 Task: Edit the theme color of the profile "Smith" to Light teal.
Action: Mouse moved to (1235, 31)
Screenshot: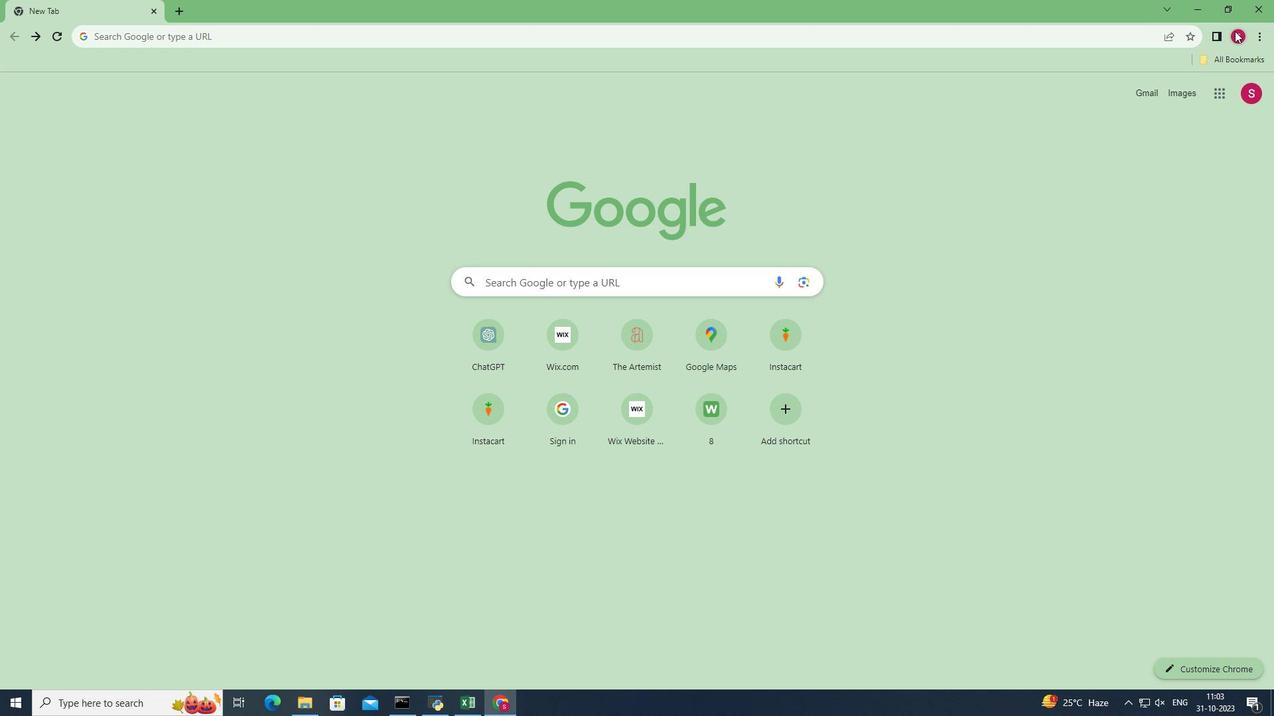 
Action: Mouse pressed left at (1235, 31)
Screenshot: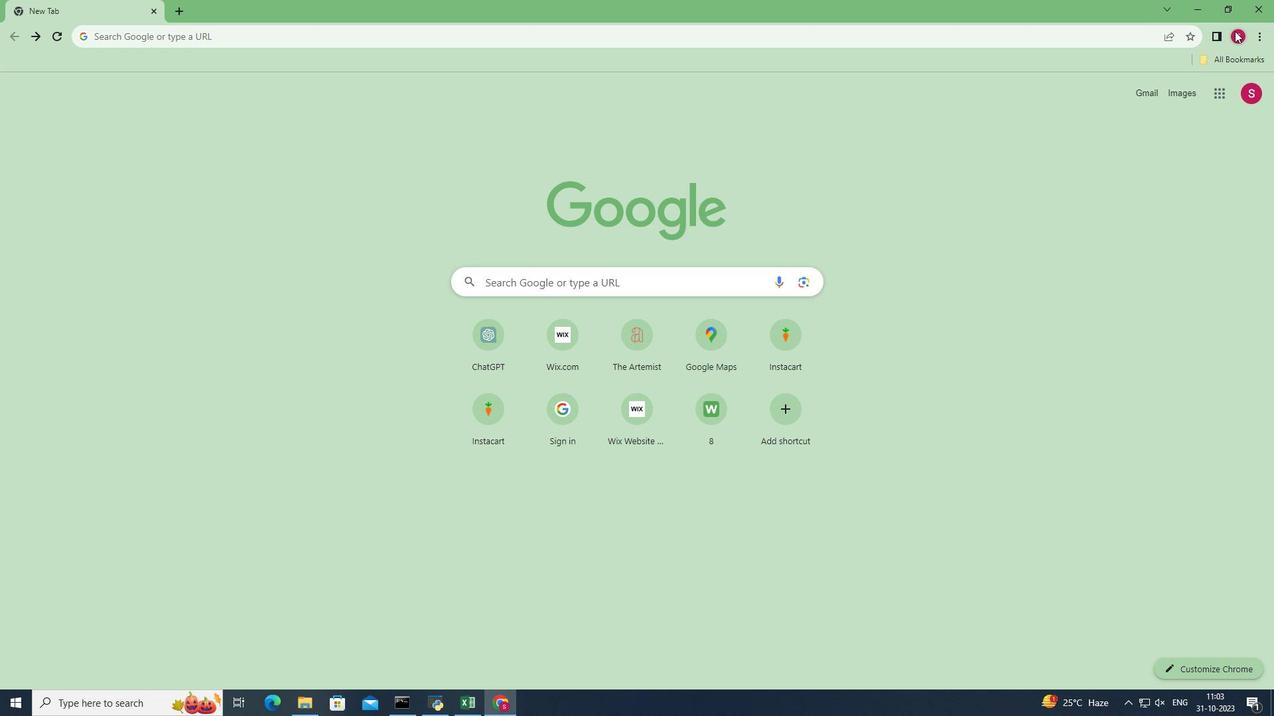 
Action: Mouse moved to (1231, 332)
Screenshot: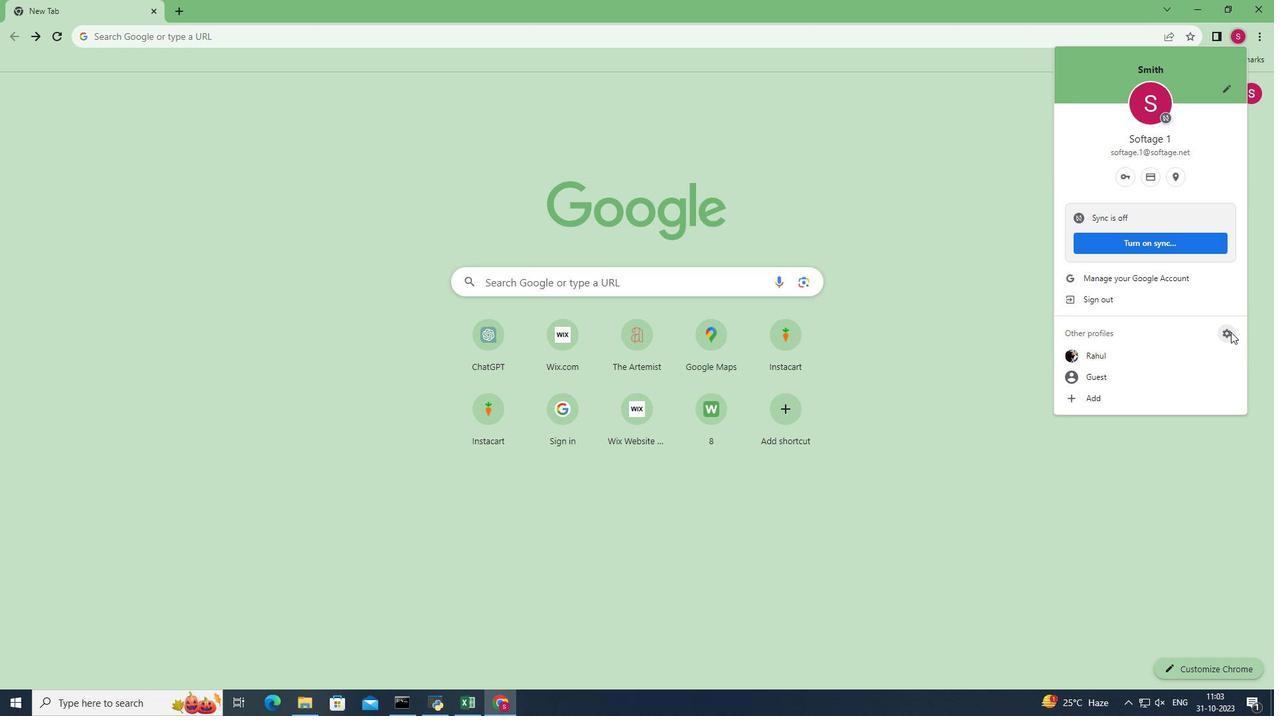 
Action: Mouse pressed left at (1231, 332)
Screenshot: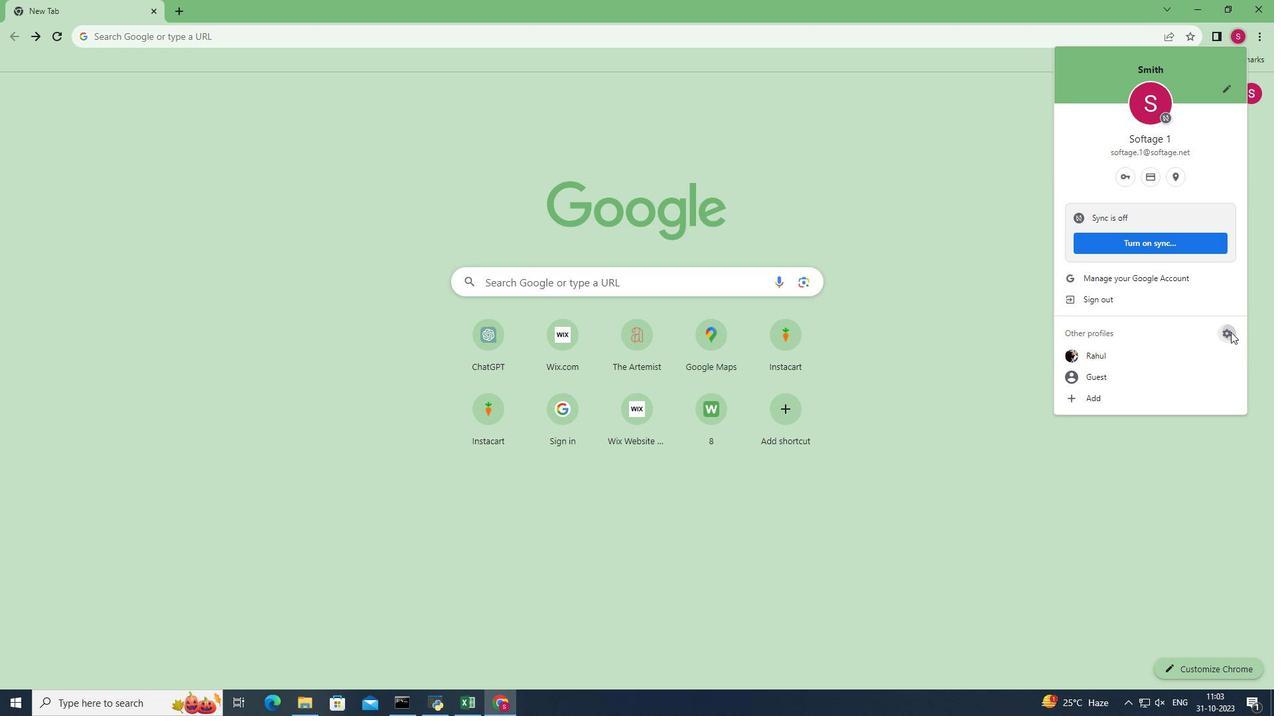 
Action: Mouse moved to (687, 359)
Screenshot: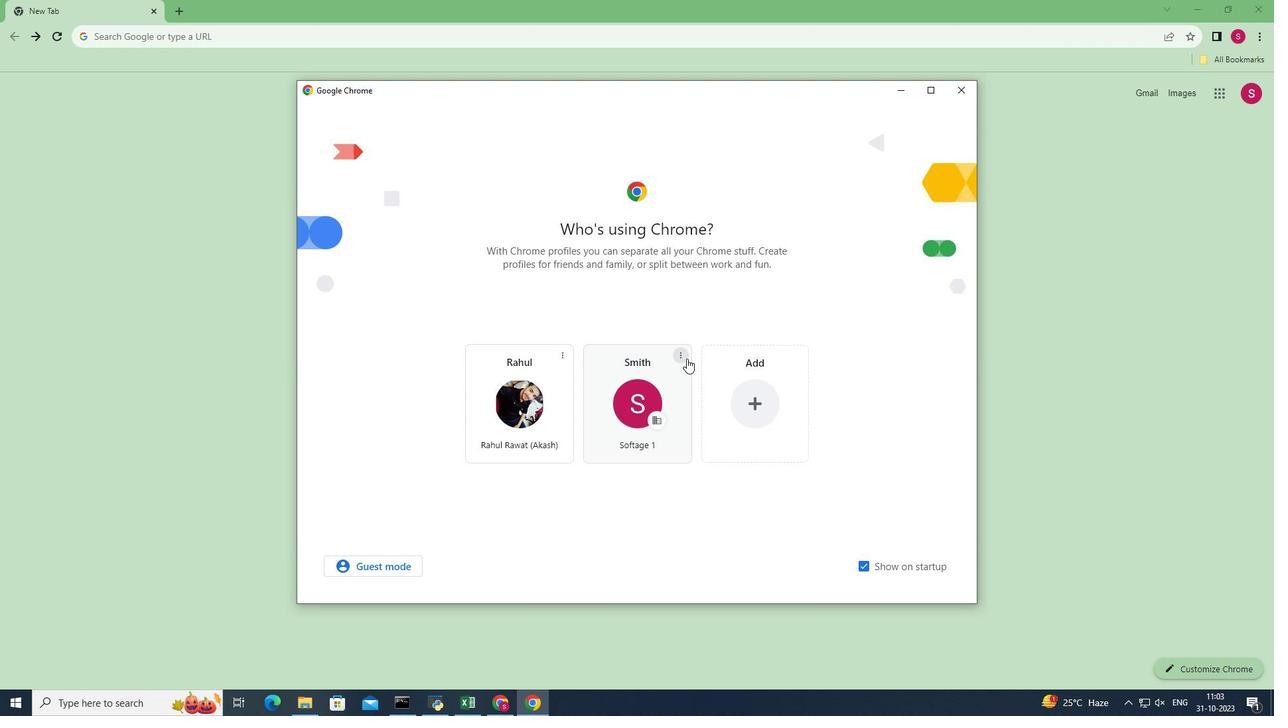
Action: Mouse pressed left at (687, 359)
Screenshot: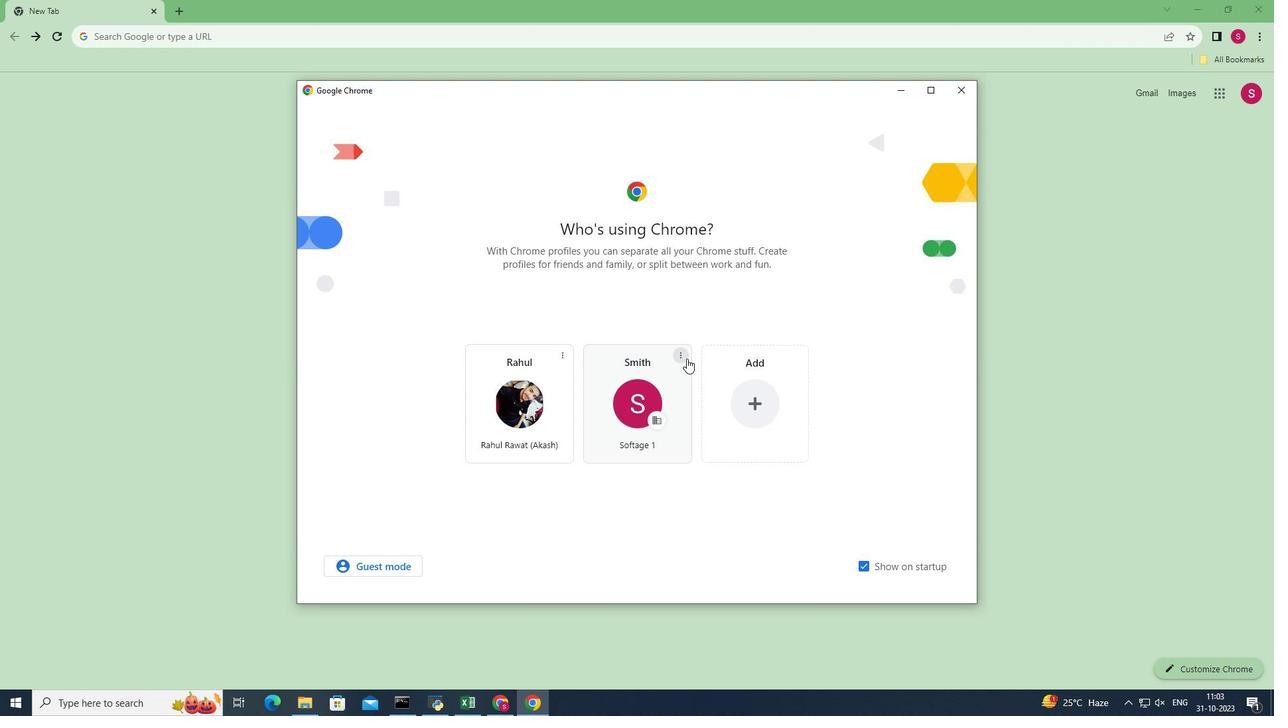 
Action: Mouse moved to (665, 362)
Screenshot: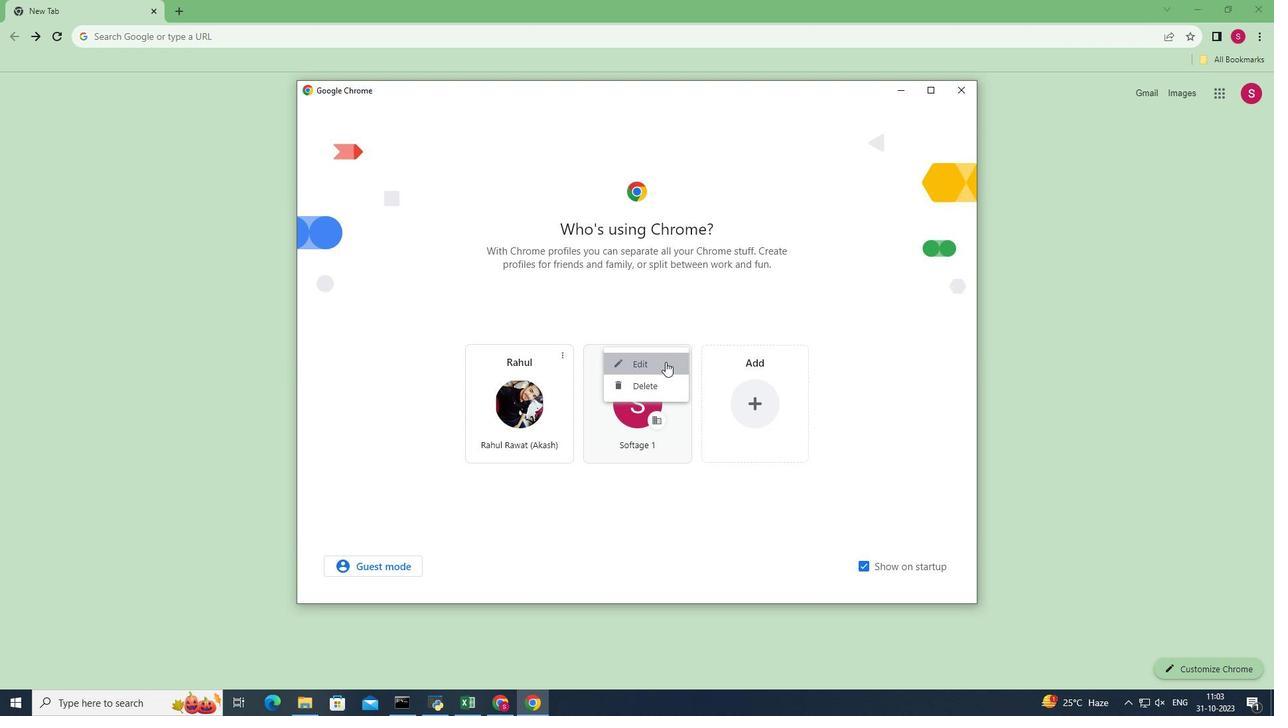 
Action: Mouse pressed left at (665, 362)
Screenshot: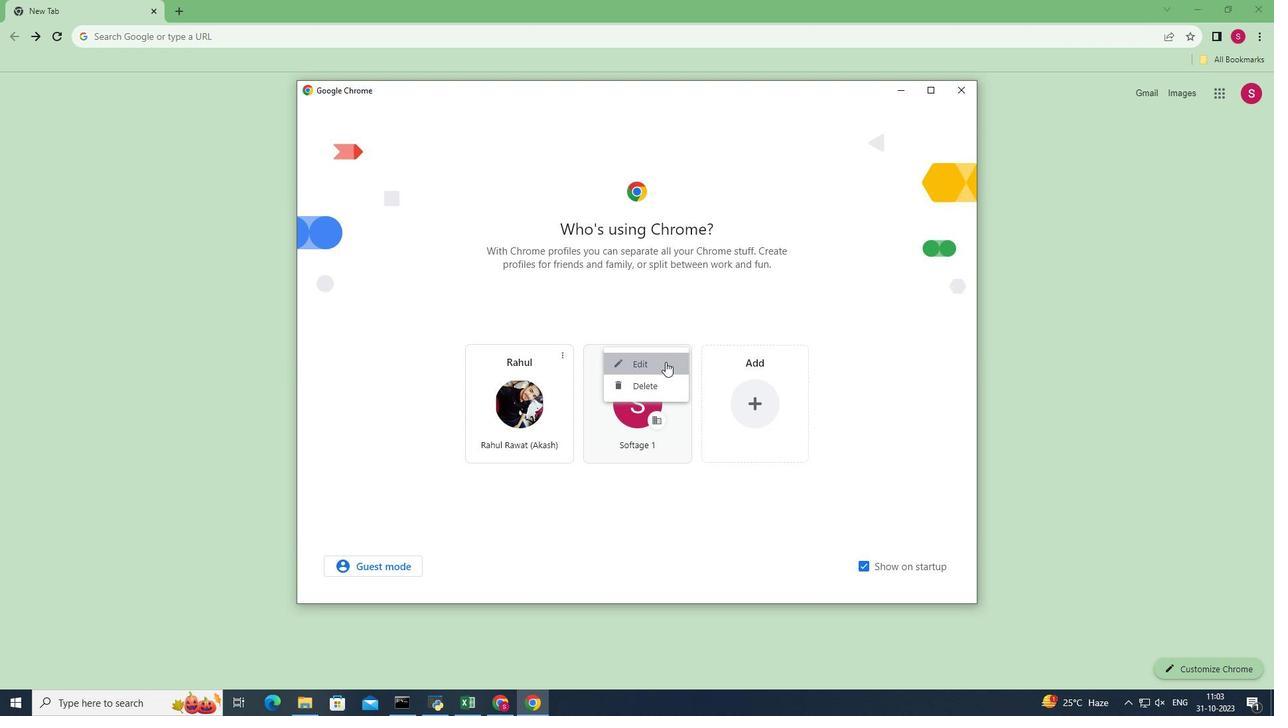 
Action: Mouse moved to (664, 391)
Screenshot: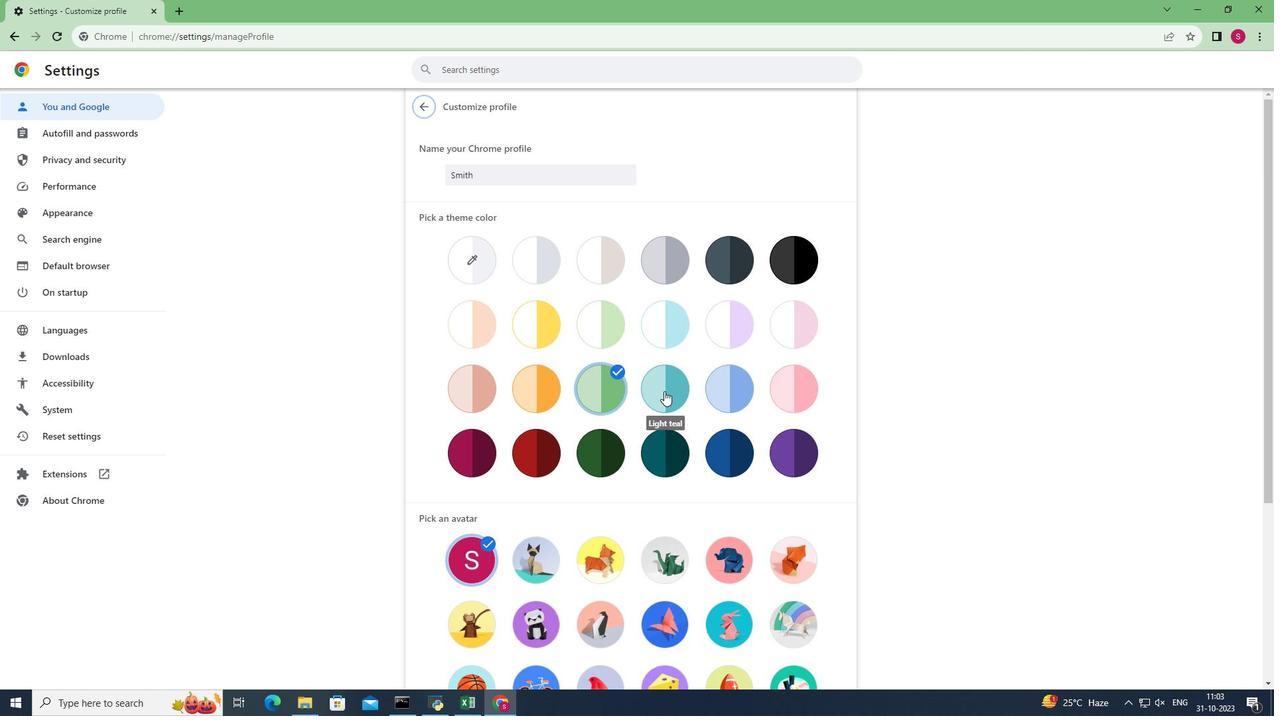 
Action: Mouse pressed left at (664, 391)
Screenshot: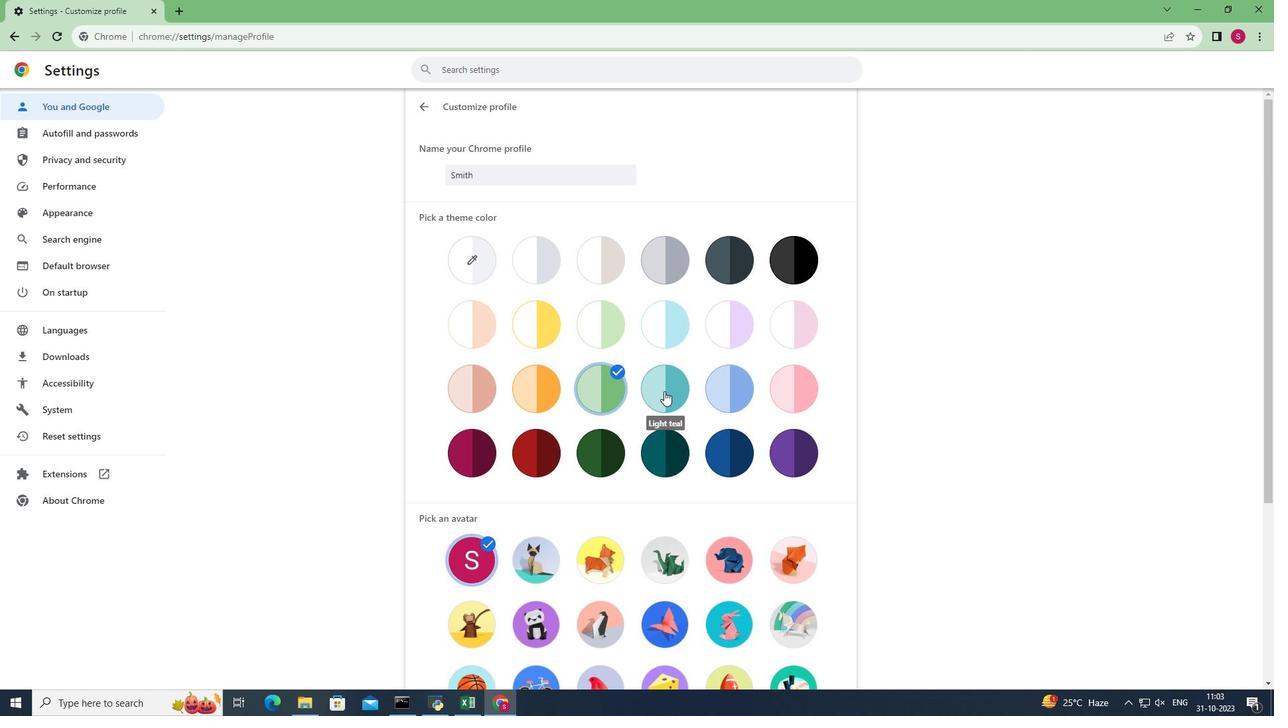 
Action: Mouse moved to (667, 388)
Screenshot: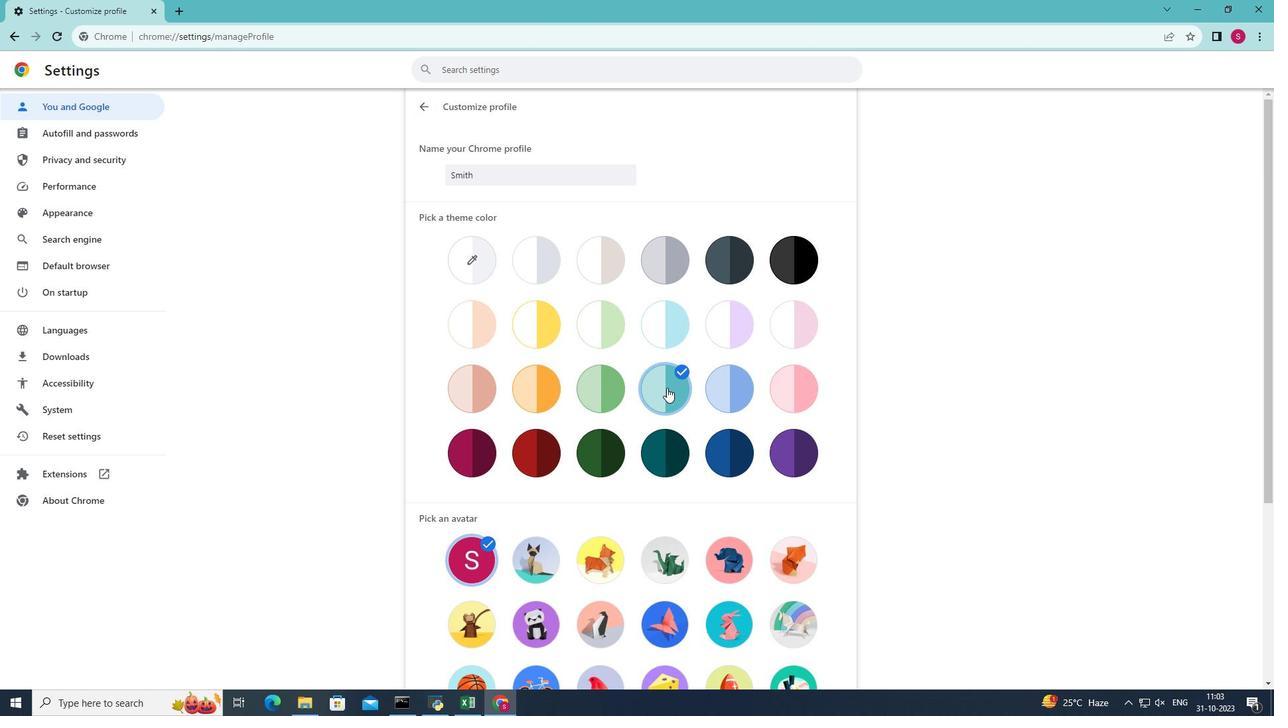 
